Task: For heading Arial with bold.  font size for heading22,  'Change the font style of data to'Arial Narrow.  and font size to 14,  Change the alignment of both headline & data to Align middle.  In the sheet  Elite Sales templetes 
Action: Mouse moved to (102, 168)
Screenshot: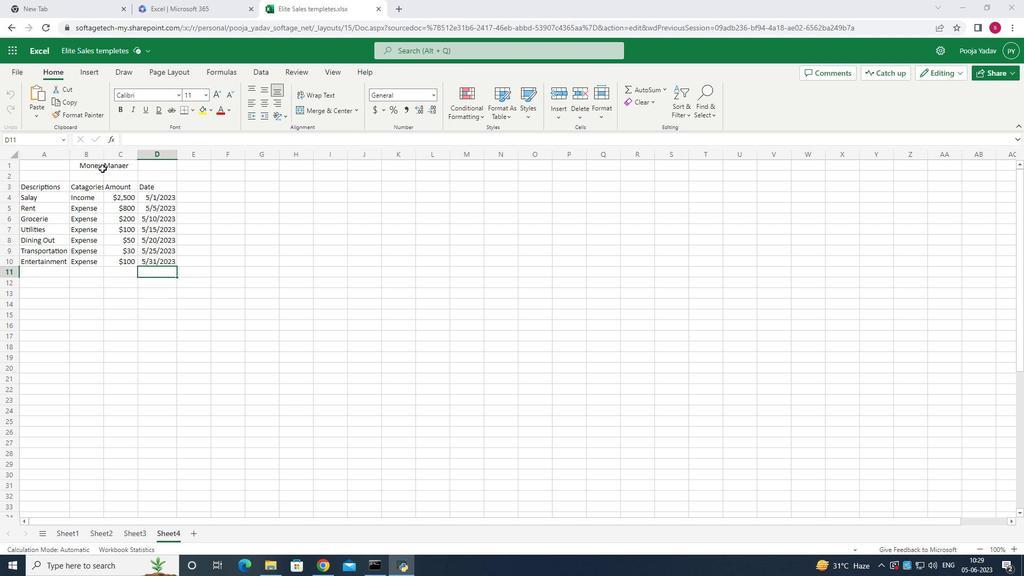 
Action: Mouse pressed left at (102, 168)
Screenshot: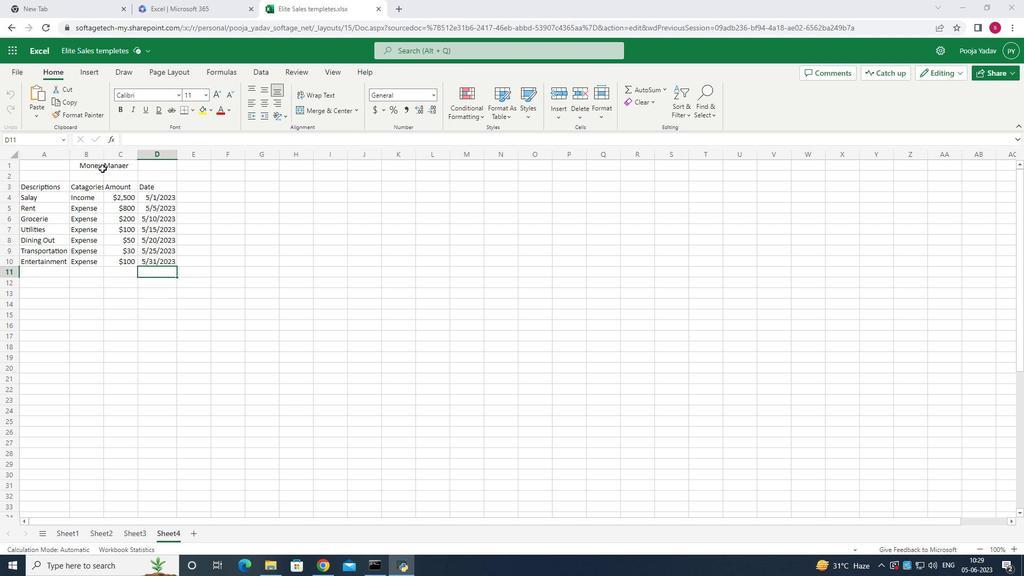 
Action: Mouse moved to (119, 113)
Screenshot: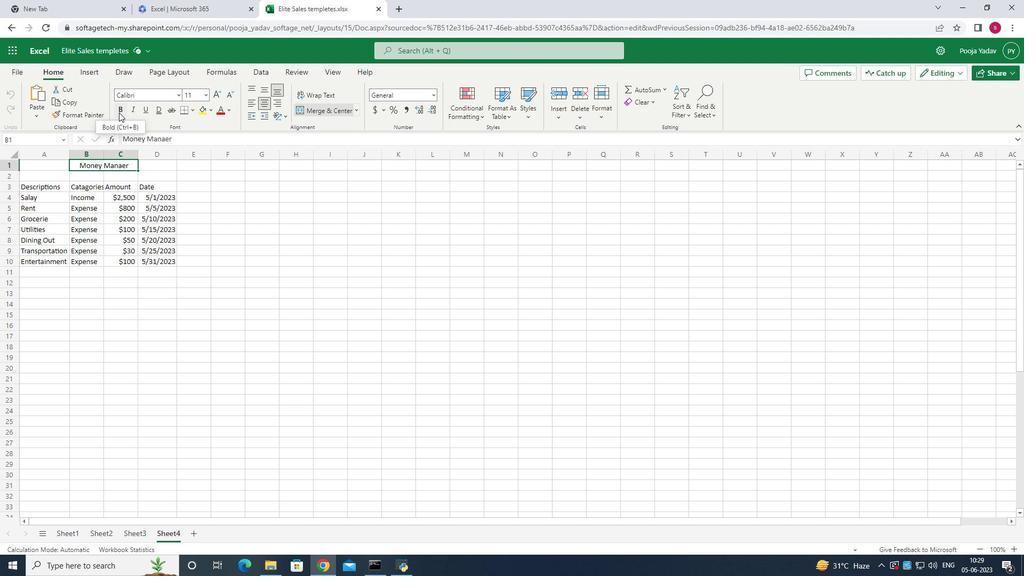 
Action: Mouse pressed left at (119, 113)
Screenshot: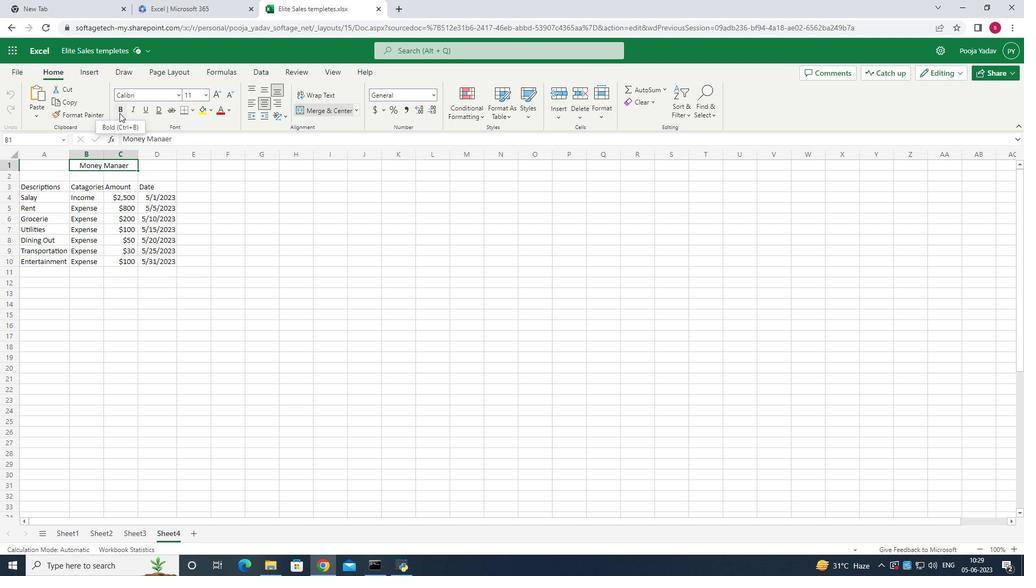 
Action: Mouse moved to (179, 98)
Screenshot: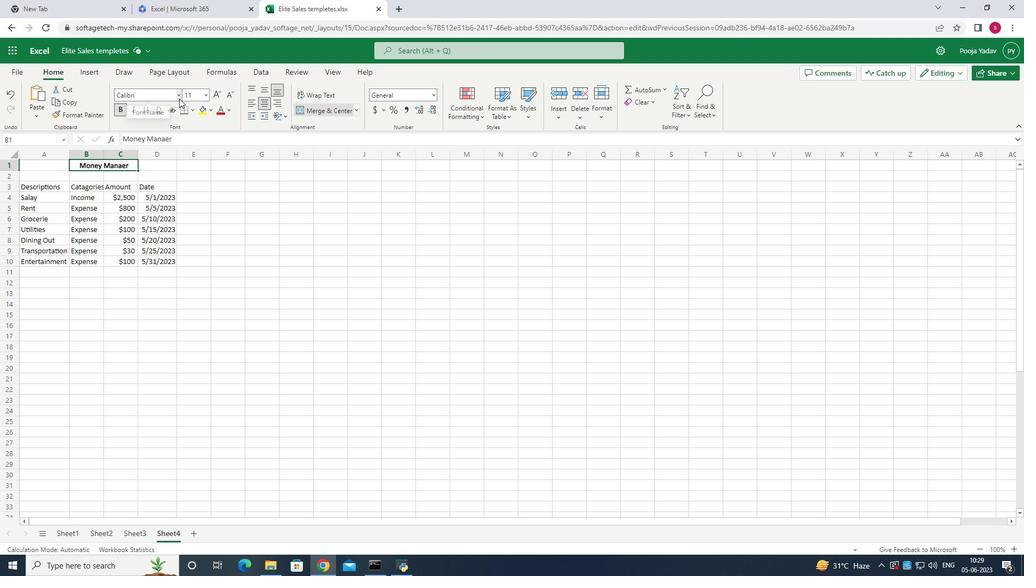 
Action: Mouse pressed left at (179, 98)
Screenshot: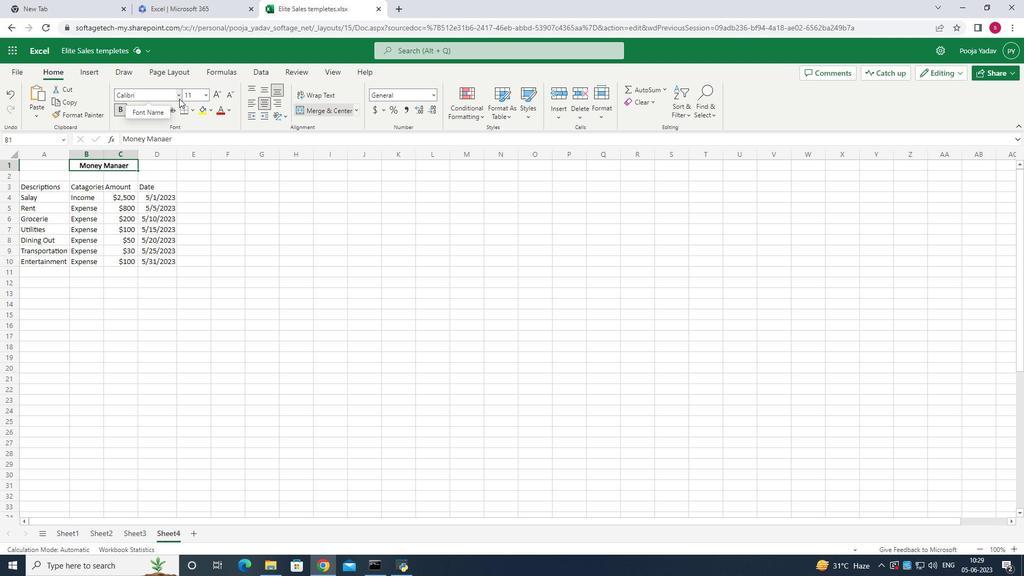 
Action: Mouse moved to (177, 136)
Screenshot: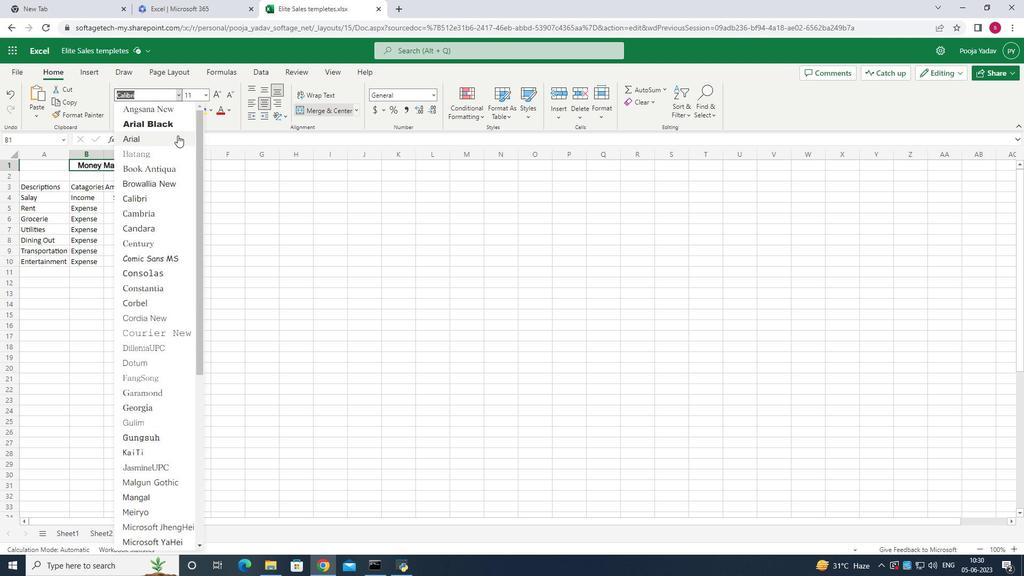 
Action: Mouse pressed left at (177, 136)
Screenshot: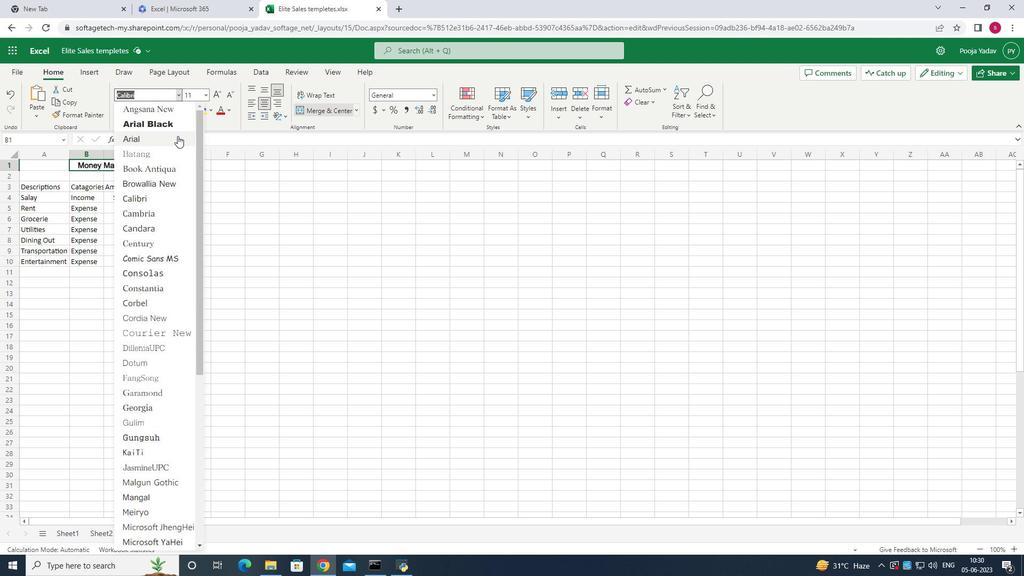 
Action: Mouse moved to (202, 93)
Screenshot: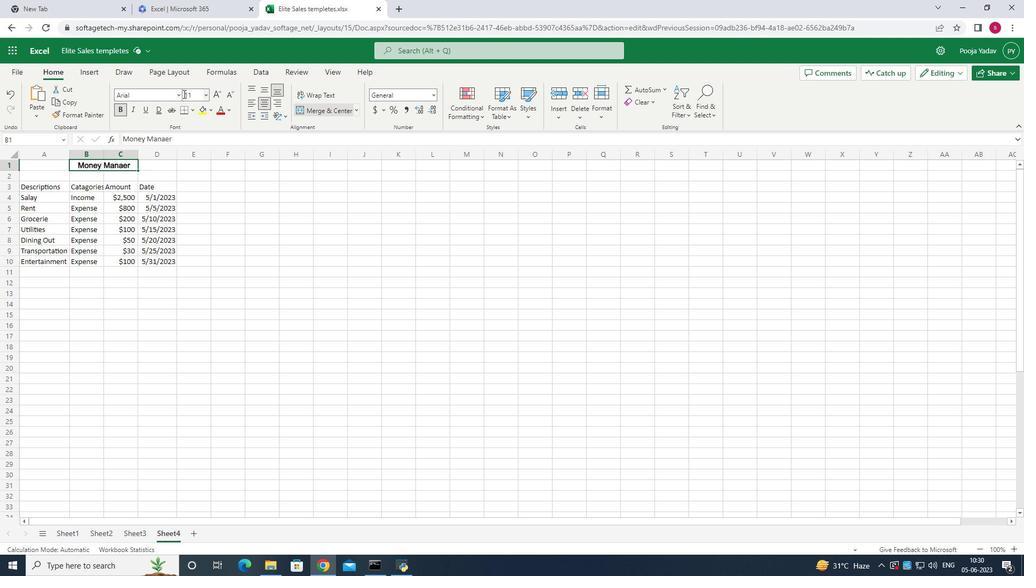 
Action: Mouse pressed left at (202, 93)
Screenshot: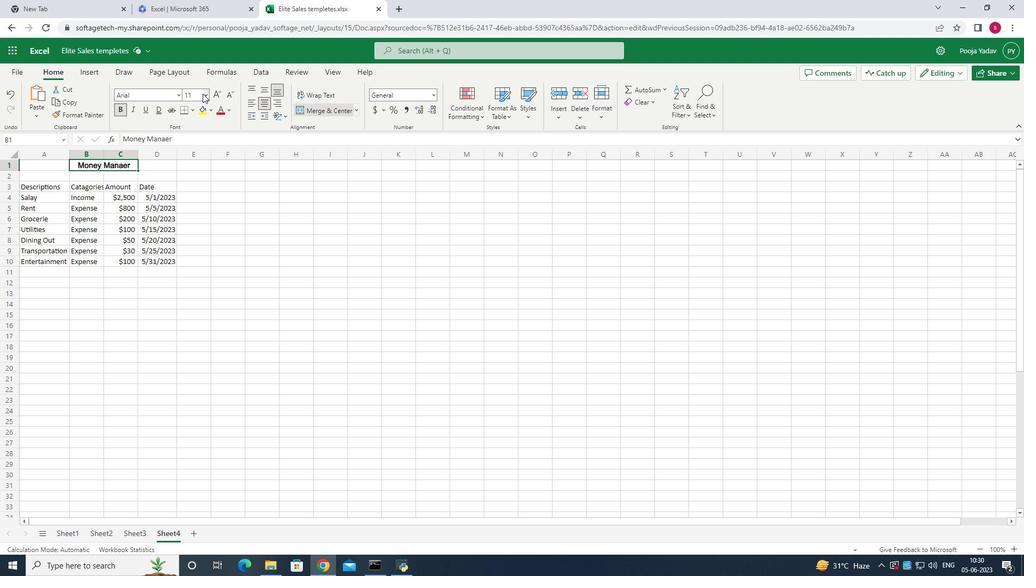 
Action: Mouse moved to (192, 94)
Screenshot: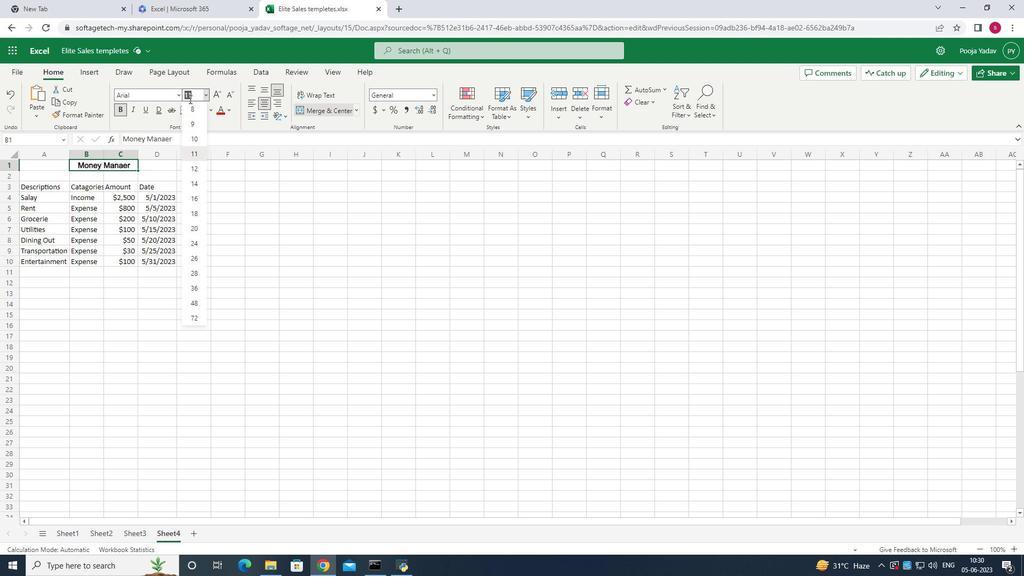 
Action: Mouse pressed left at (192, 94)
Screenshot: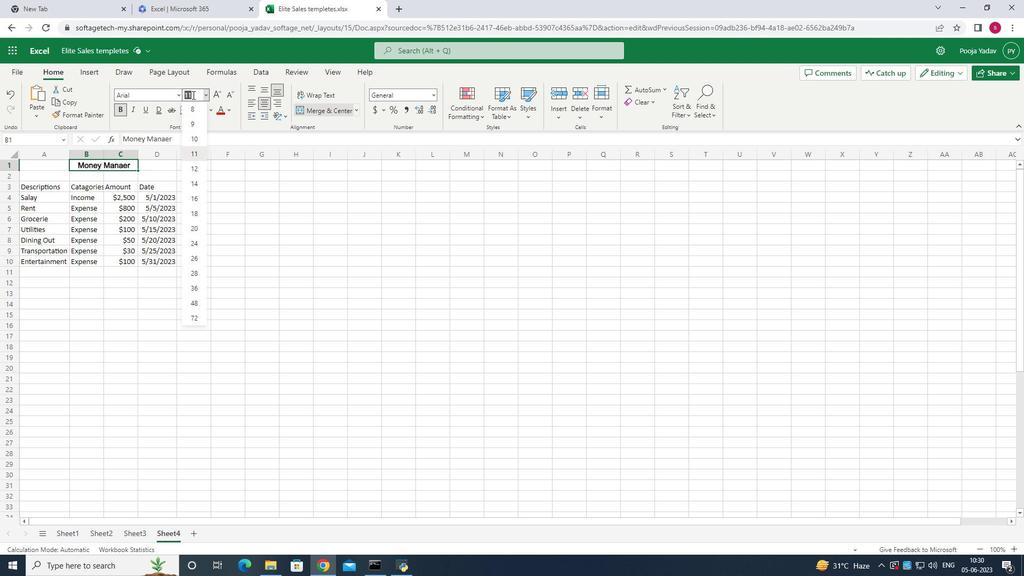 
Action: Key pressed <Key.backspace><Key.backspace><Key.backspace><Key.backspace><Key.backspace>22<Key.enter>
Screenshot: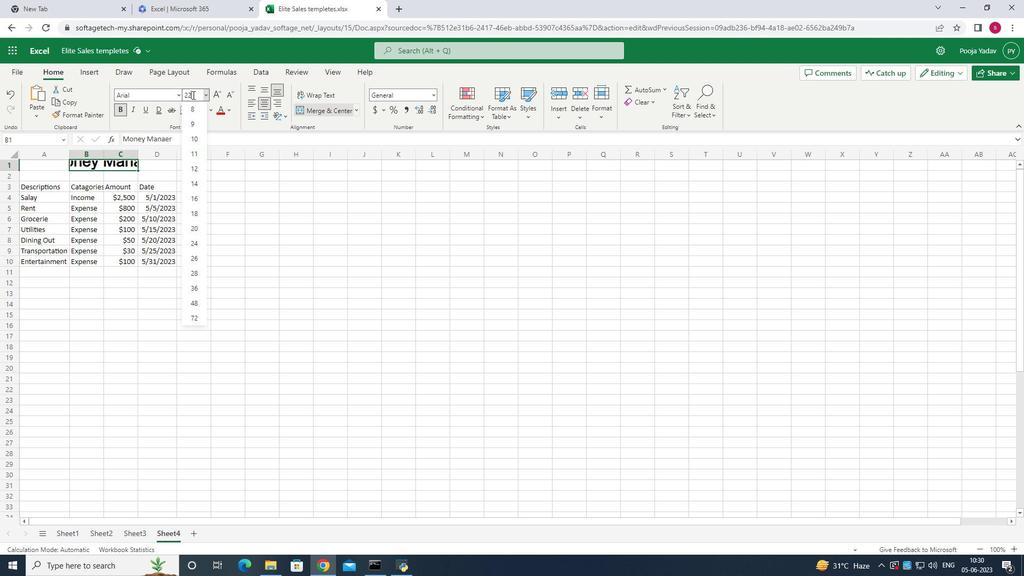 
Action: Mouse moved to (60, 180)
Screenshot: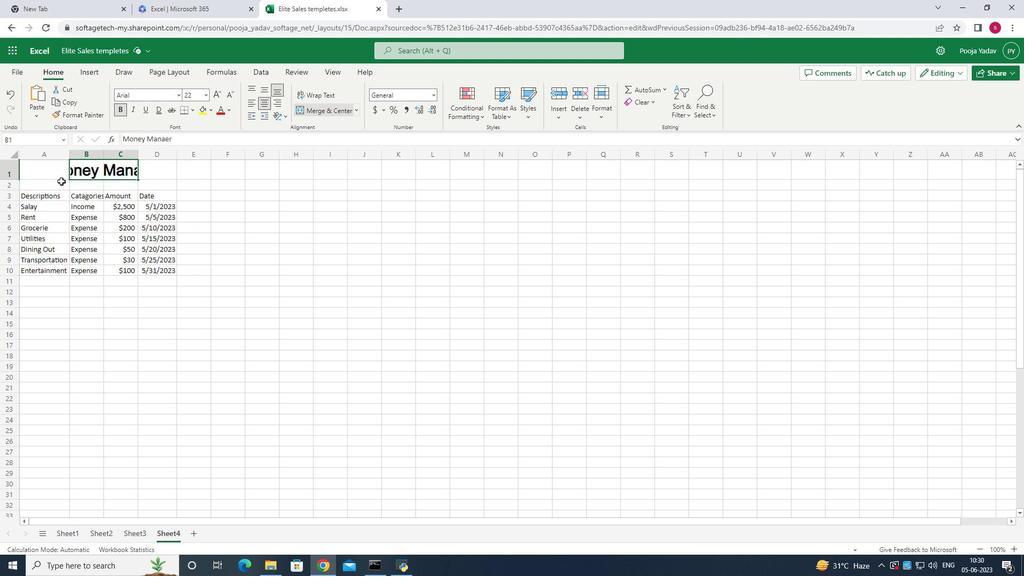 
Action: Mouse pressed left at (60, 180)
Screenshot: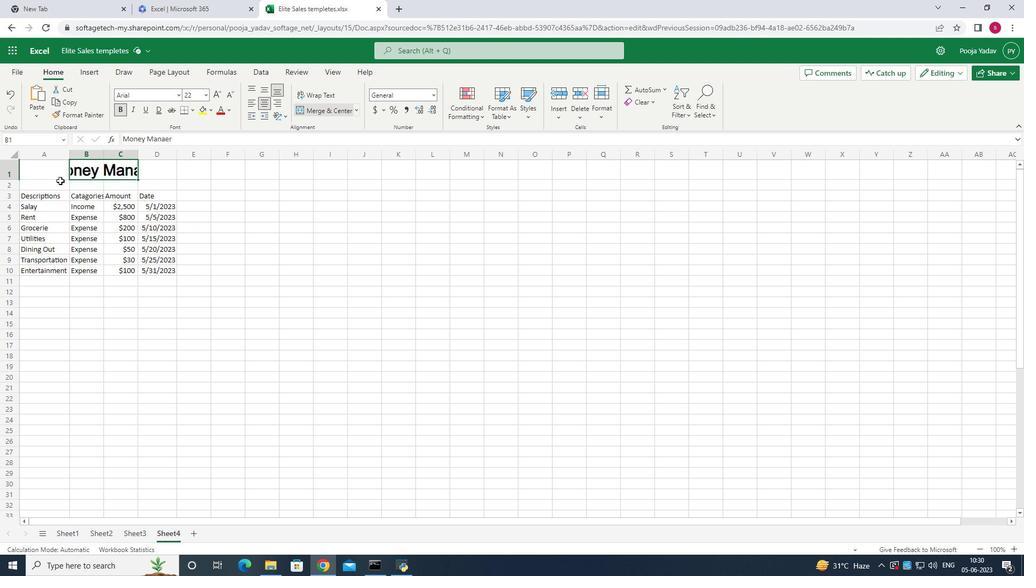 
Action: Mouse moved to (56, 171)
Screenshot: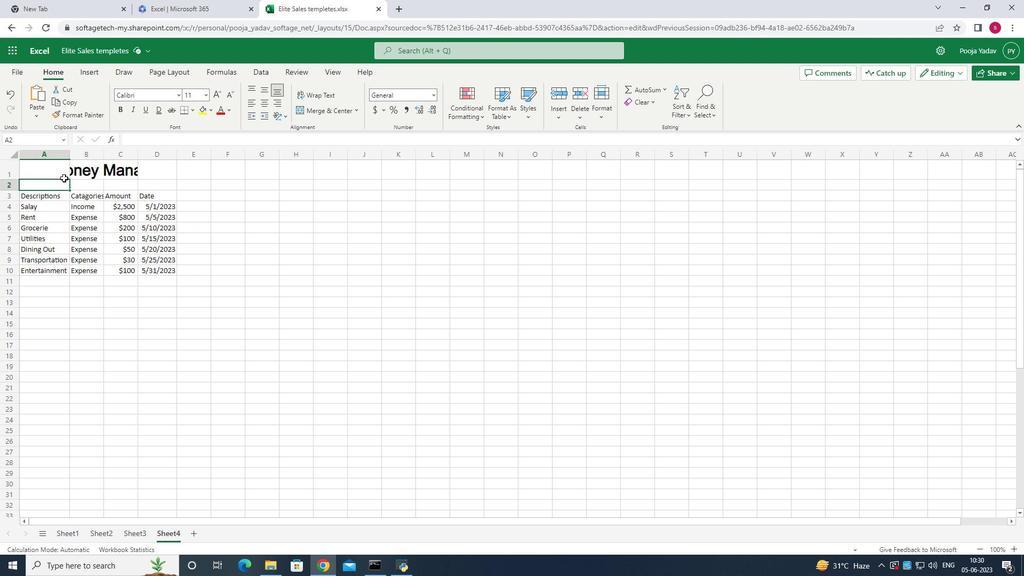 
Action: Mouse pressed left at (56, 171)
Screenshot: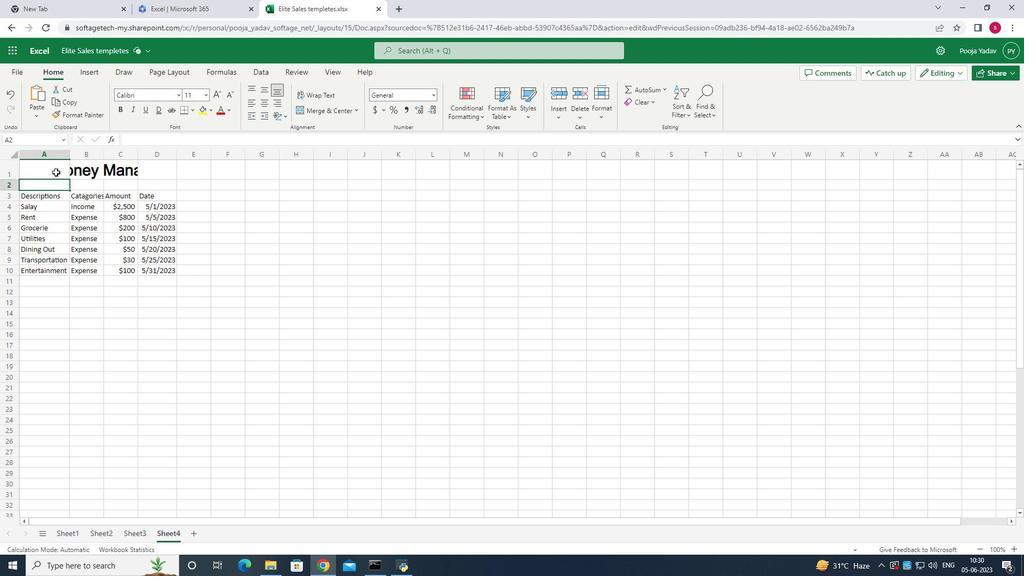 
Action: Mouse moved to (341, 111)
Screenshot: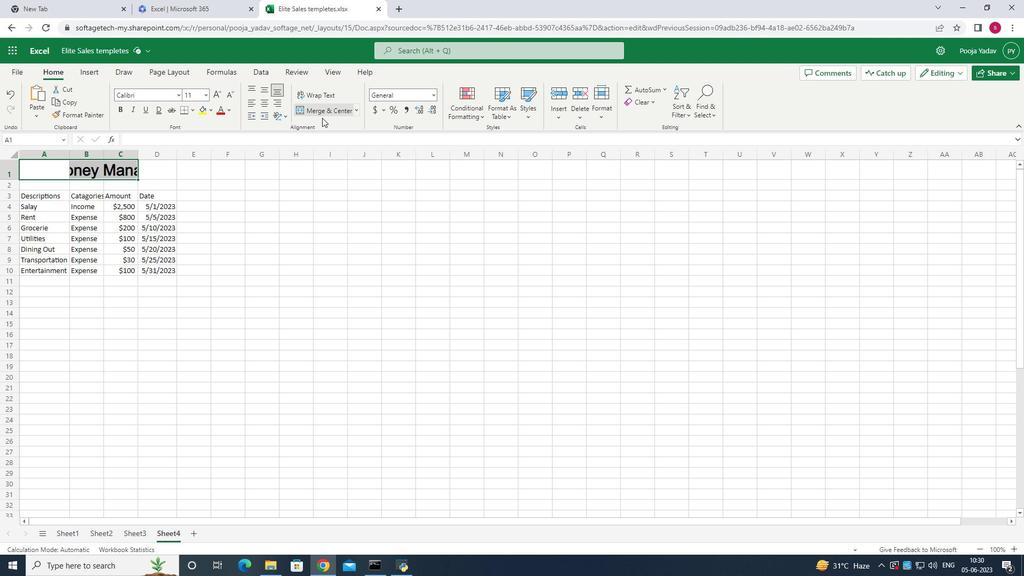
Action: Mouse pressed left at (341, 111)
Screenshot: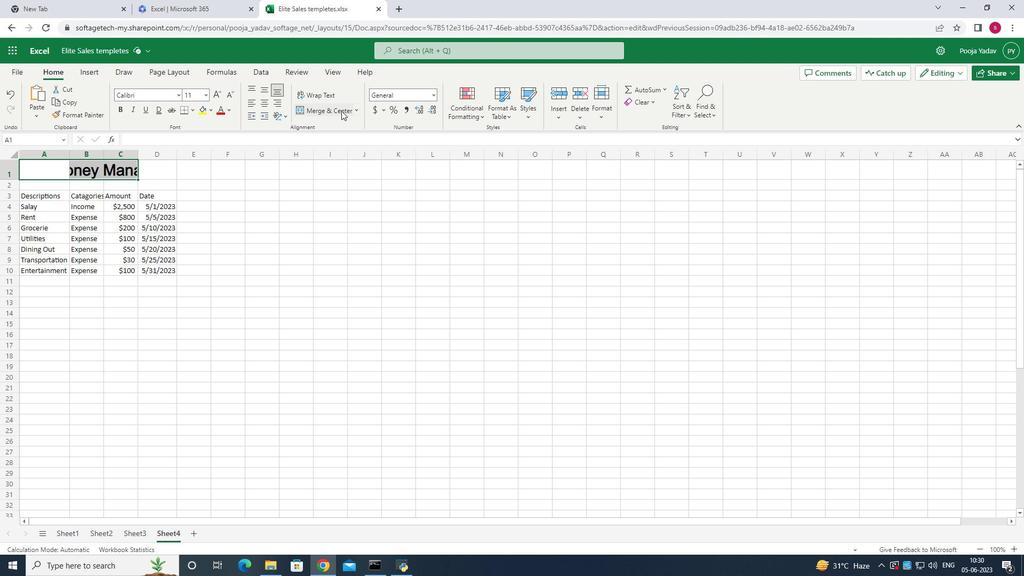 
Action: Mouse moved to (57, 173)
Screenshot: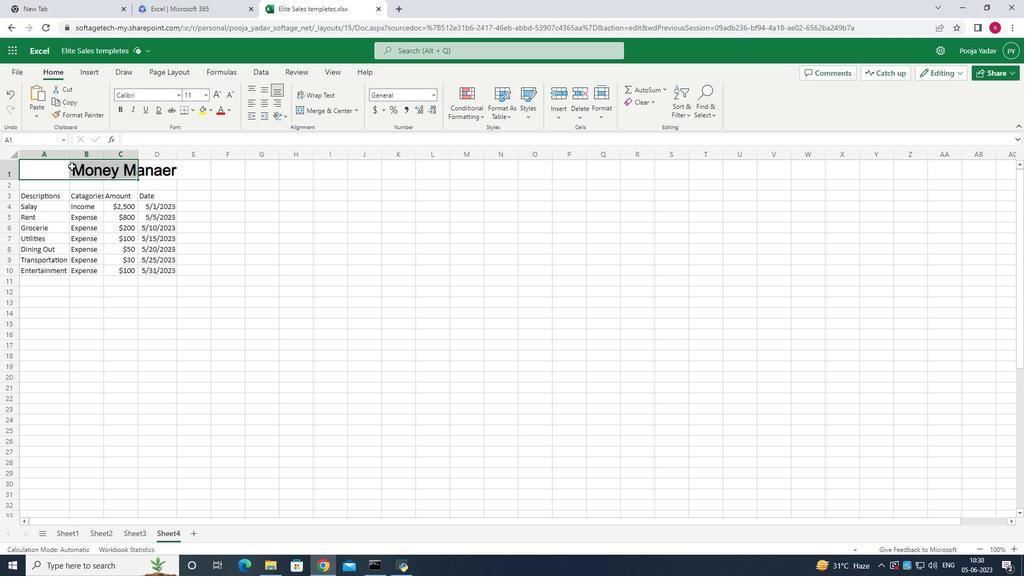 
Action: Mouse pressed left at (57, 173)
Screenshot: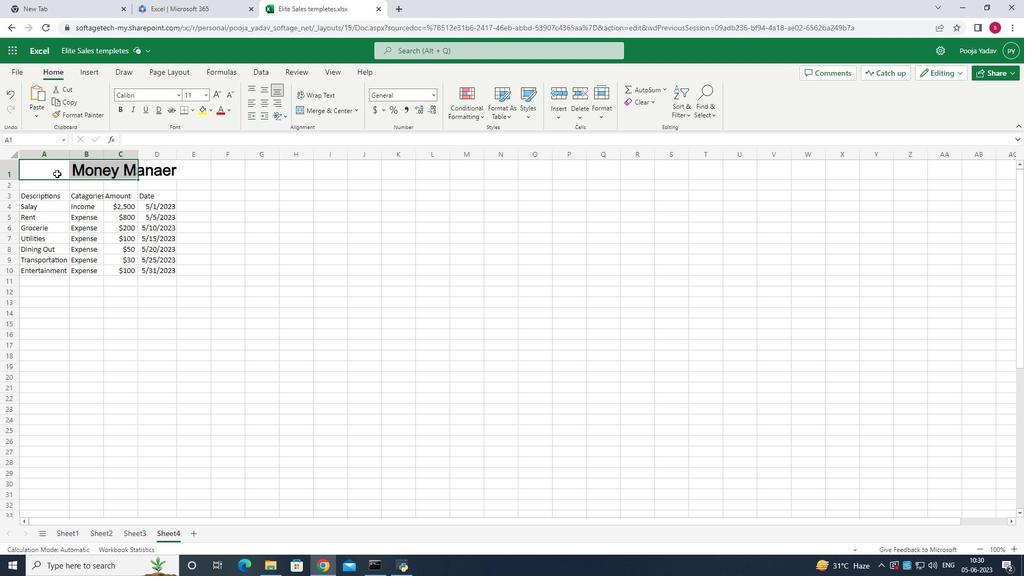 
Action: Mouse moved to (324, 109)
Screenshot: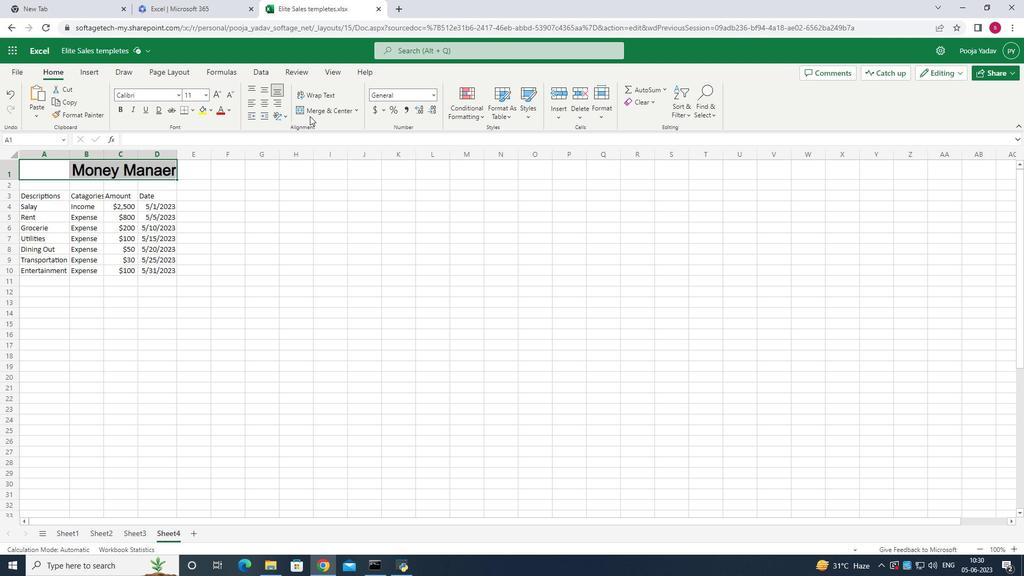 
Action: Mouse pressed left at (324, 109)
Screenshot: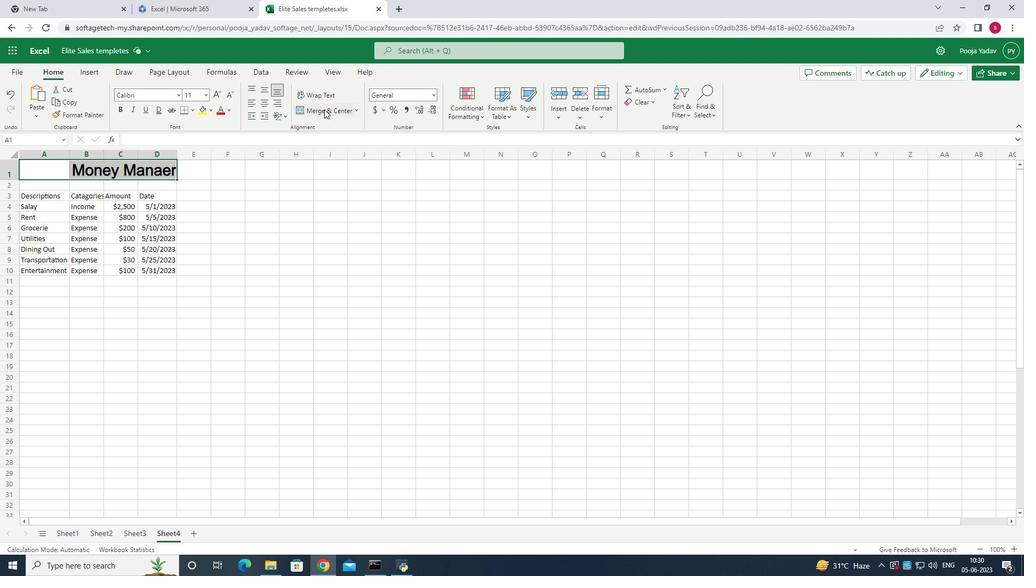 
Action: Mouse moved to (44, 186)
Screenshot: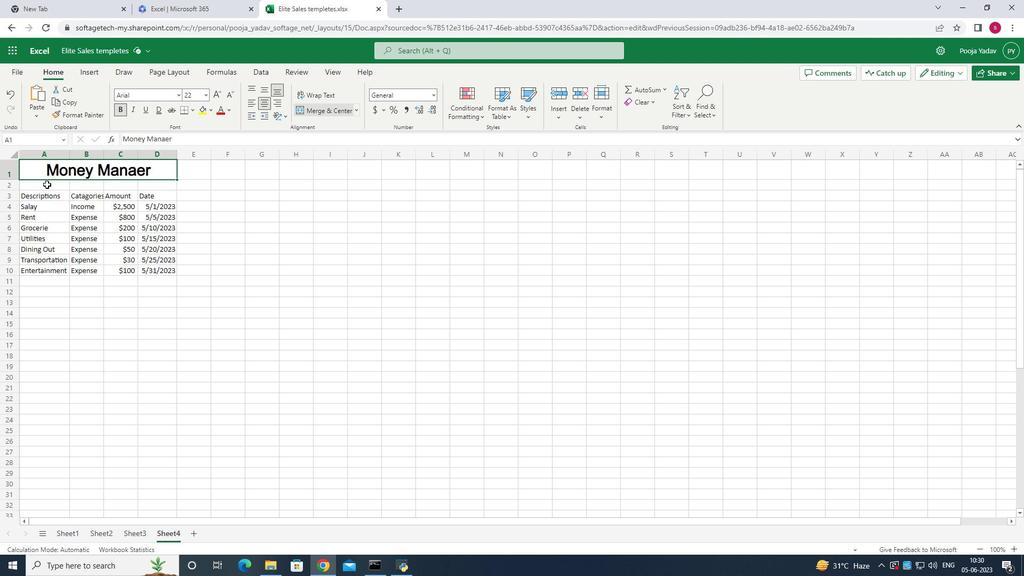 
Action: Mouse pressed left at (44, 186)
Screenshot: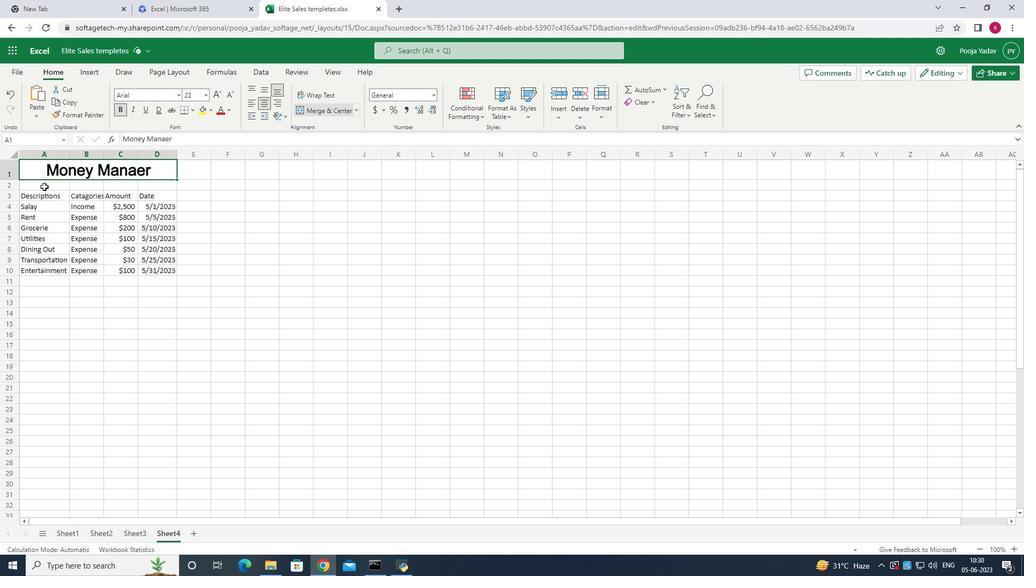 
Action: Mouse moved to (212, 89)
Screenshot: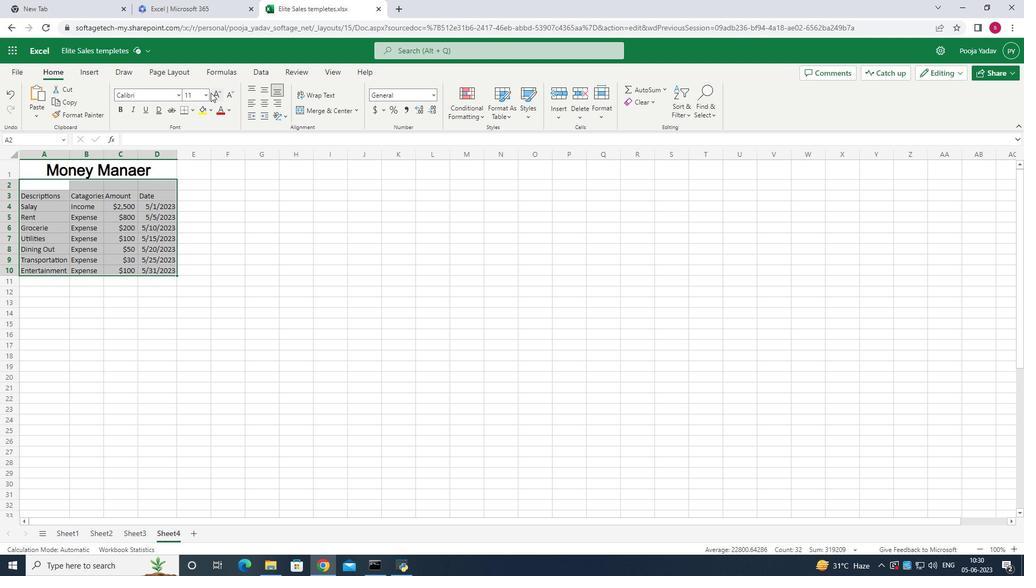 
Action: Mouse pressed left at (212, 89)
Screenshot: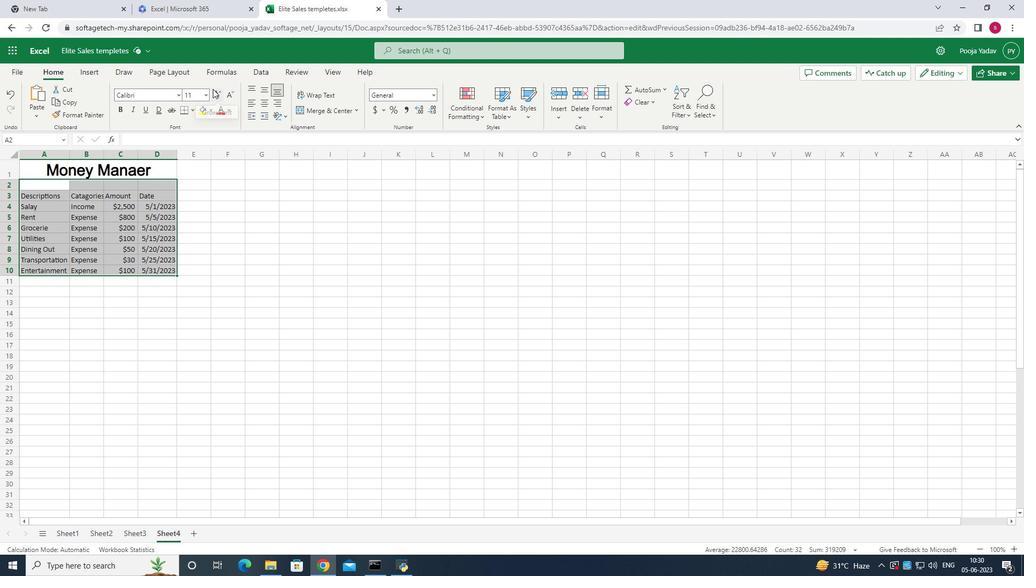 
Action: Mouse pressed left at (212, 89)
Screenshot: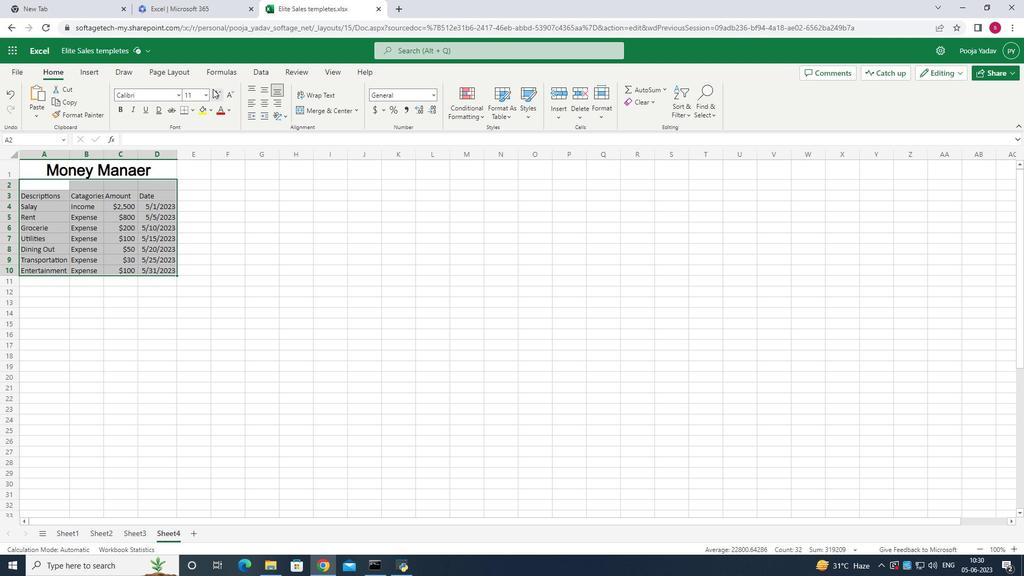 
Action: Mouse pressed left at (212, 89)
Screenshot: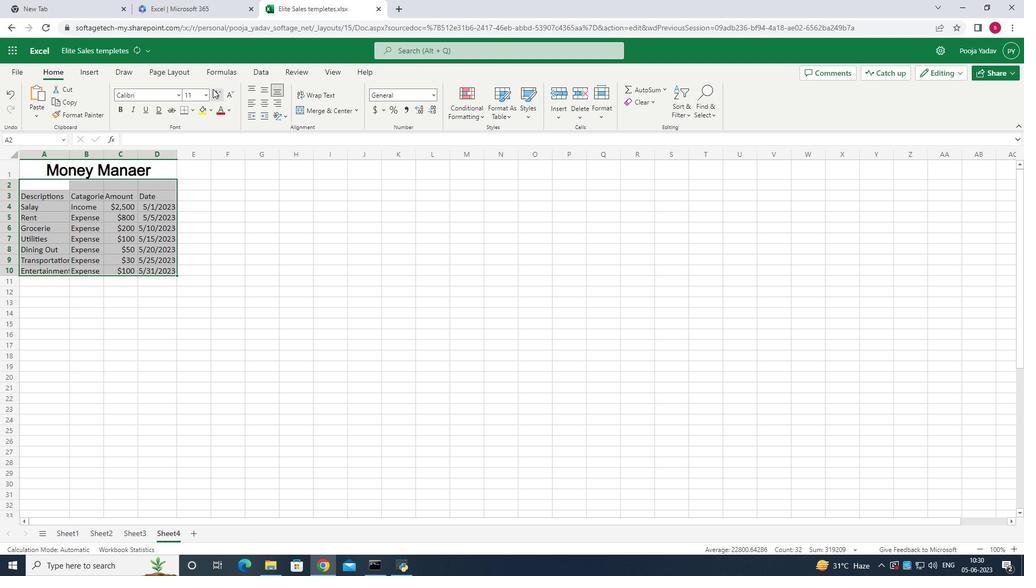 
Action: Mouse pressed left at (212, 89)
Screenshot: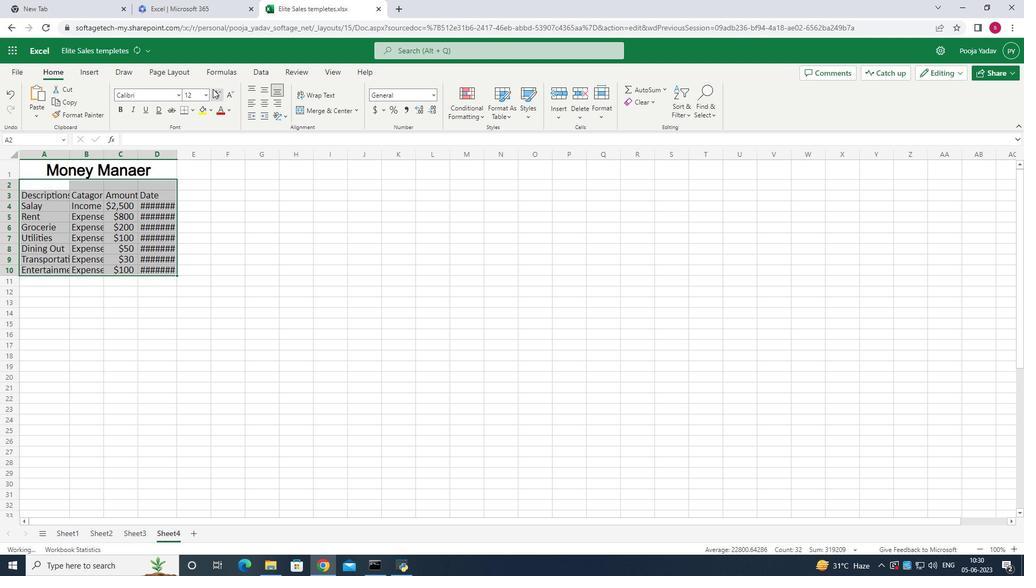 
Action: Mouse moved to (234, 93)
Screenshot: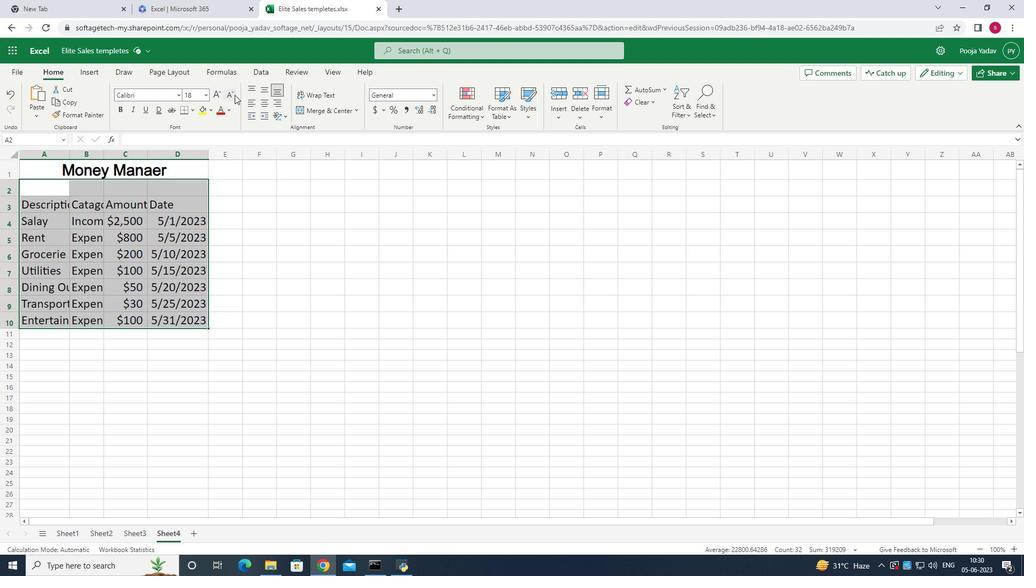 
Action: Mouse pressed left at (234, 93)
Screenshot: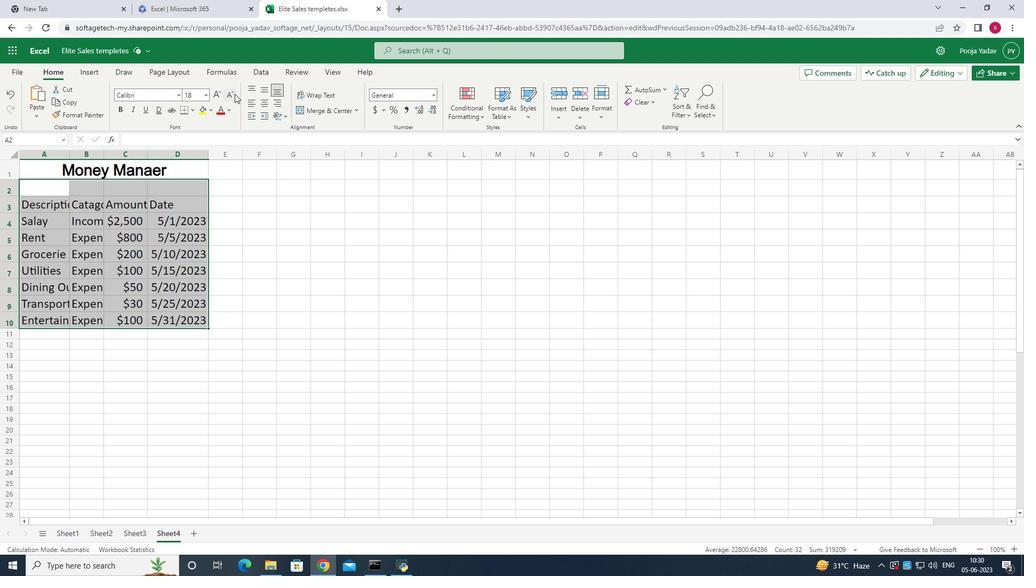 
Action: Mouse pressed left at (234, 93)
Screenshot: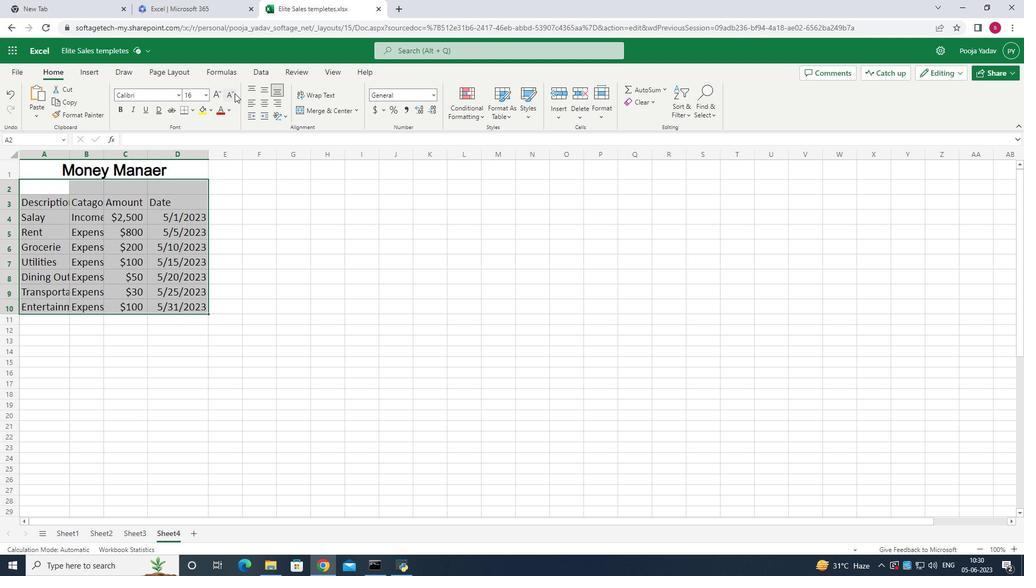 
Action: Mouse moved to (178, 99)
Screenshot: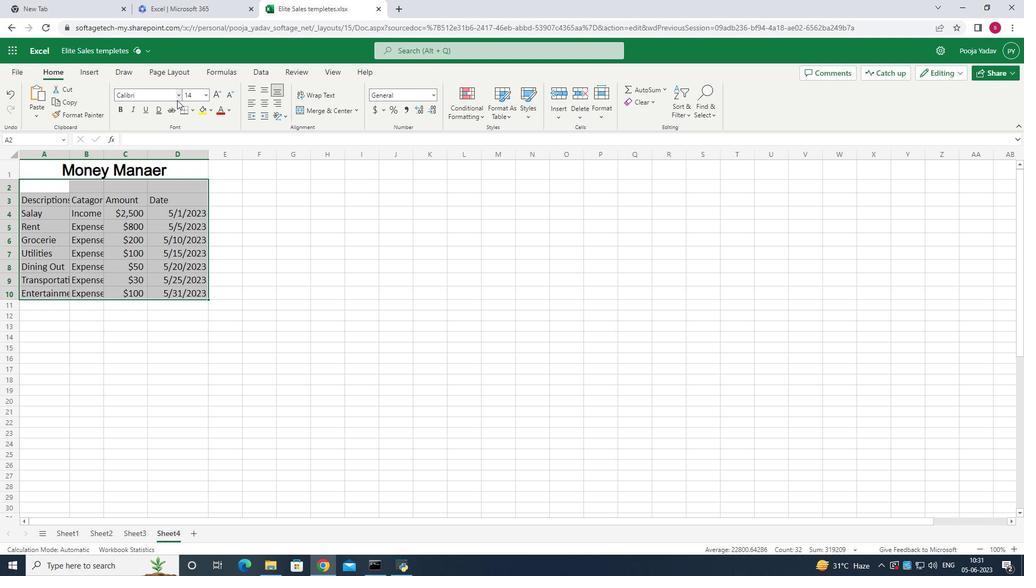 
Action: Mouse pressed left at (178, 99)
Screenshot: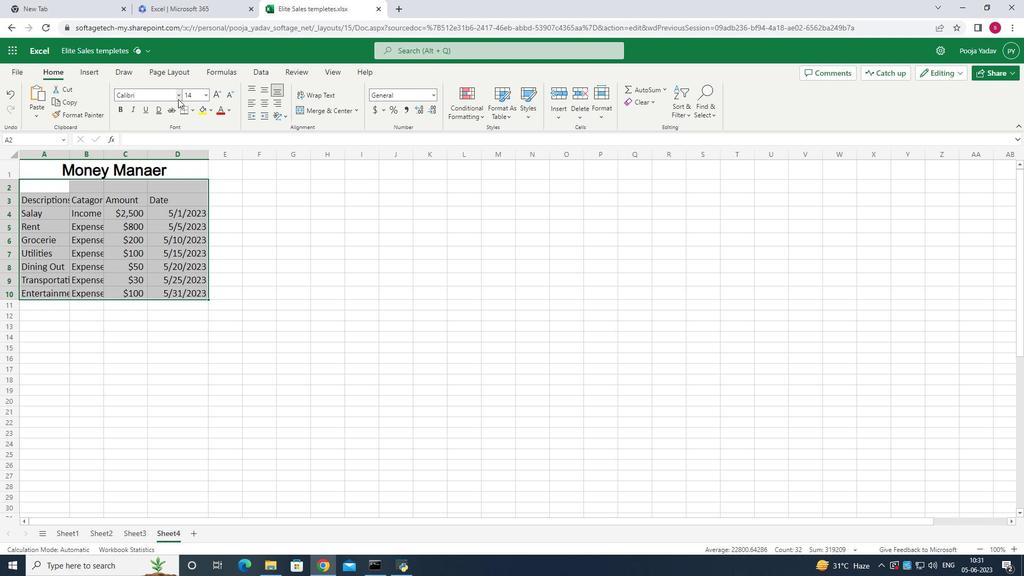 
Action: Mouse moved to (177, 140)
Screenshot: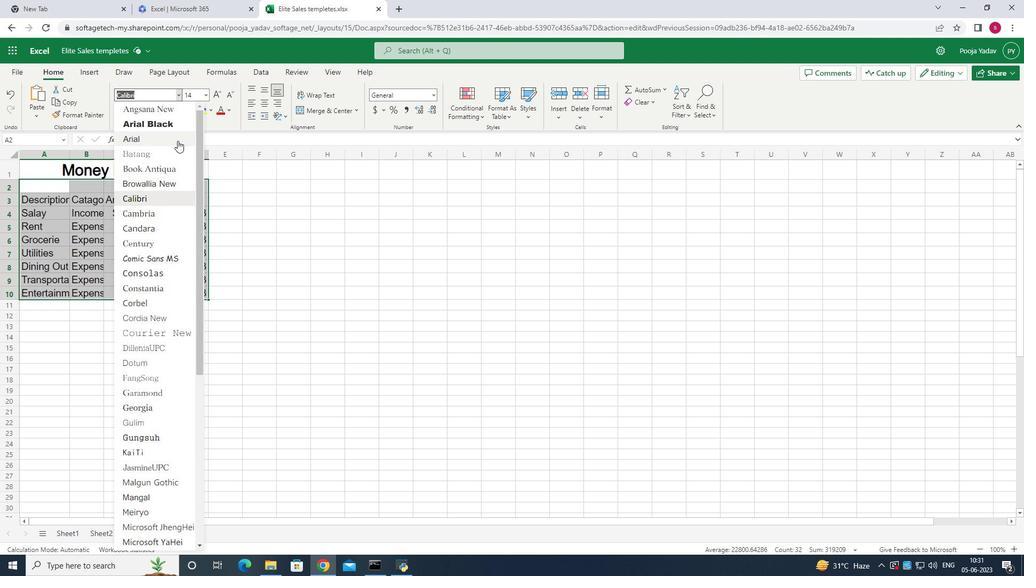 
Action: Mouse pressed left at (177, 140)
Screenshot: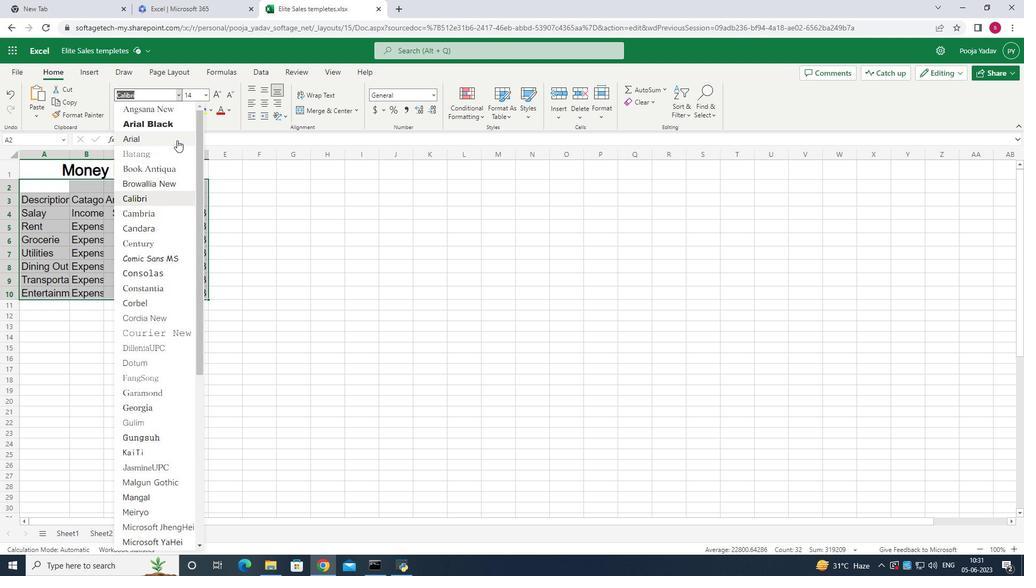 
Action: Mouse moved to (49, 166)
Screenshot: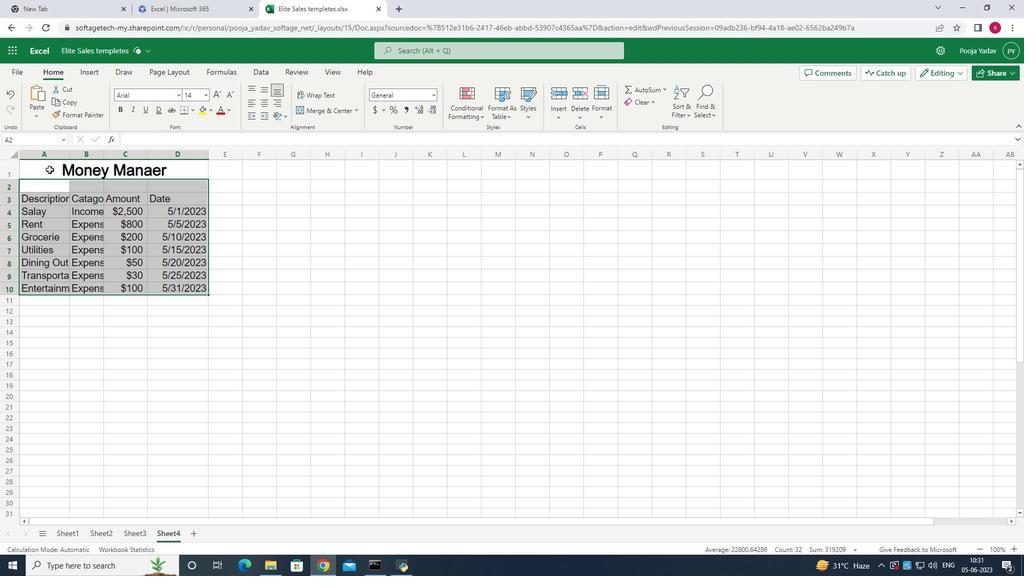 
Action: Mouse pressed left at (49, 166)
Screenshot: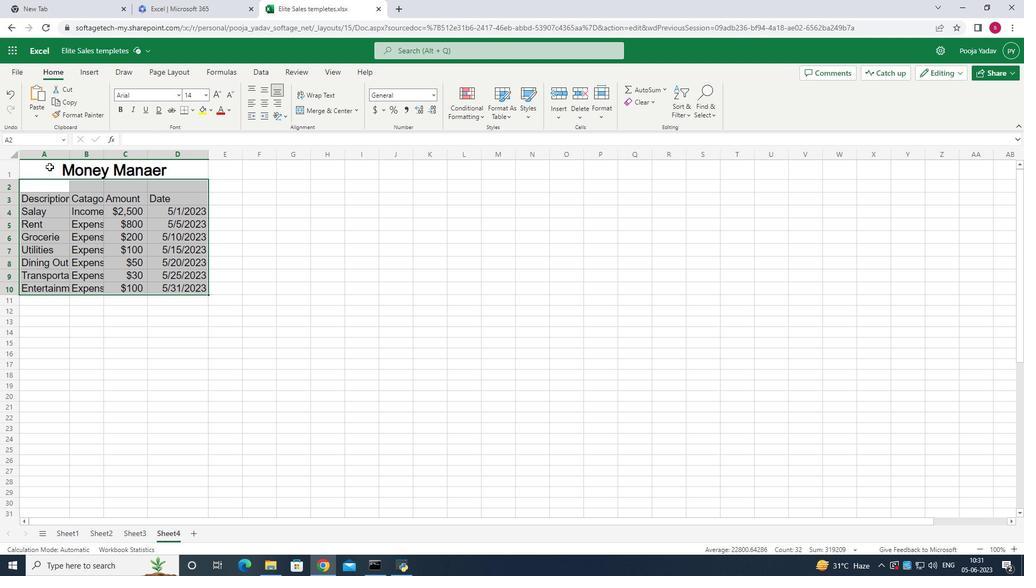 
Action: Mouse moved to (118, 301)
Screenshot: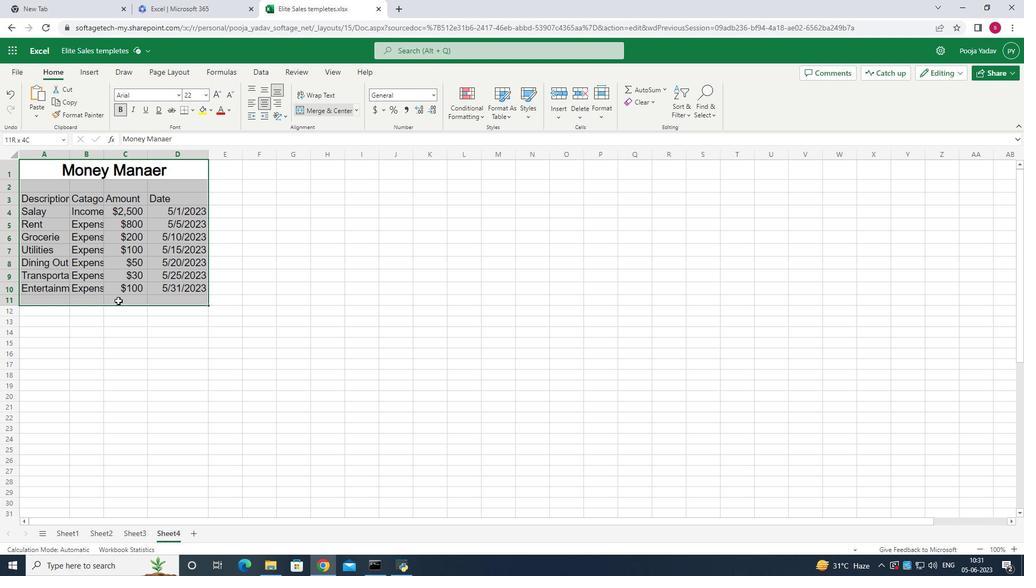 
Action: Mouse pressed left at (118, 301)
Screenshot: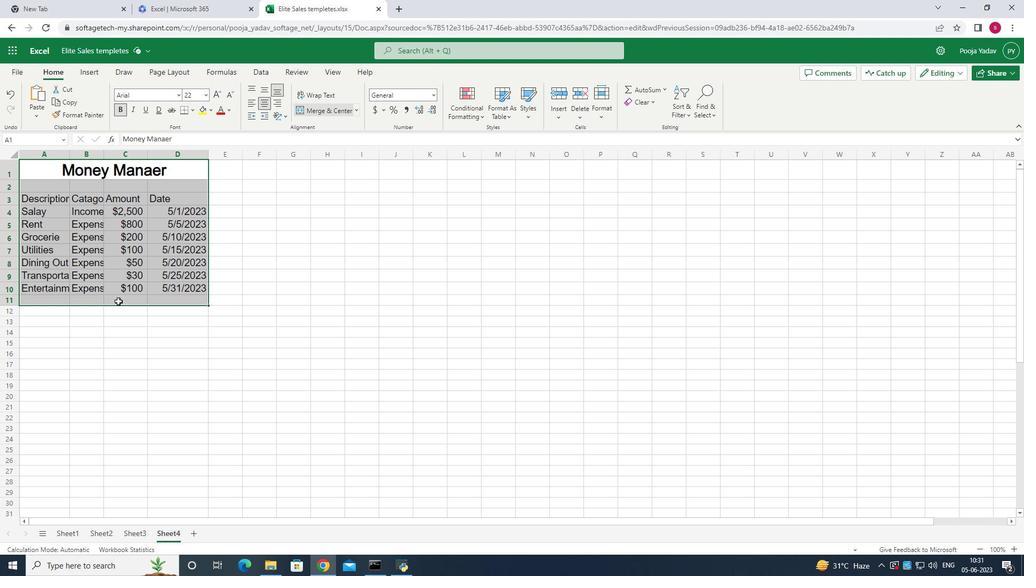 
Action: Mouse moved to (35, 168)
Screenshot: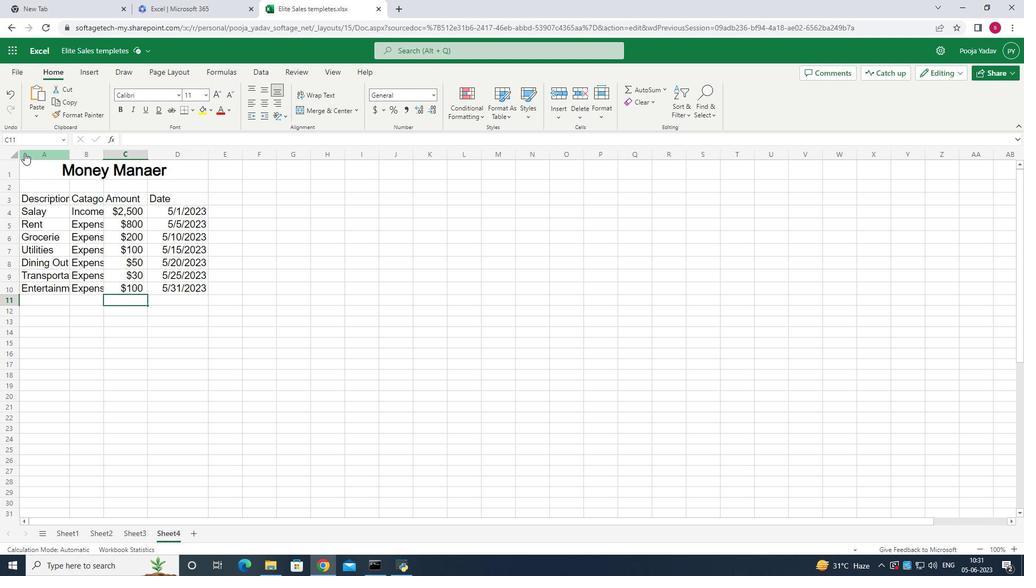 
Action: Mouse pressed left at (35, 168)
Screenshot: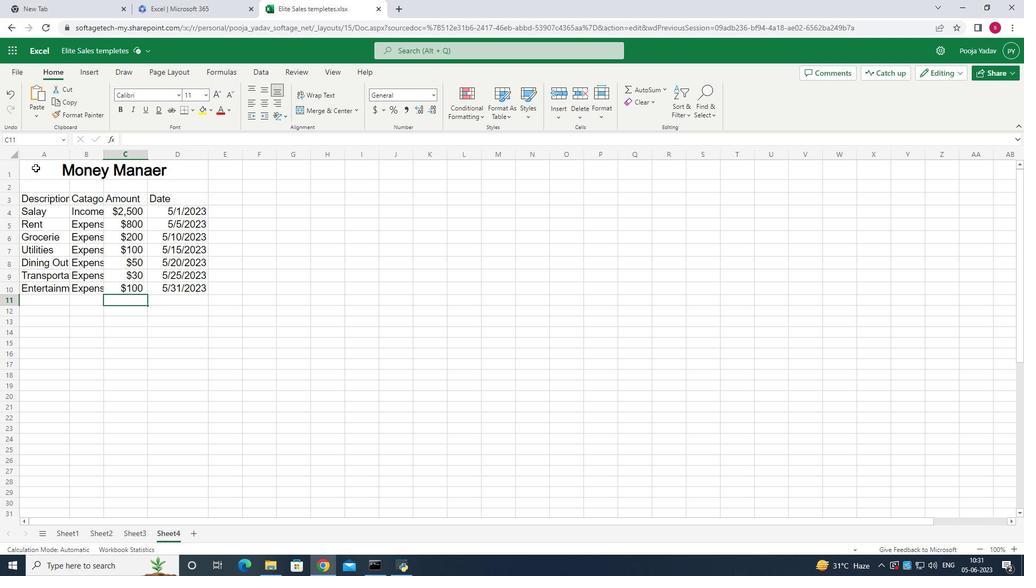 
Action: Mouse moved to (262, 87)
Screenshot: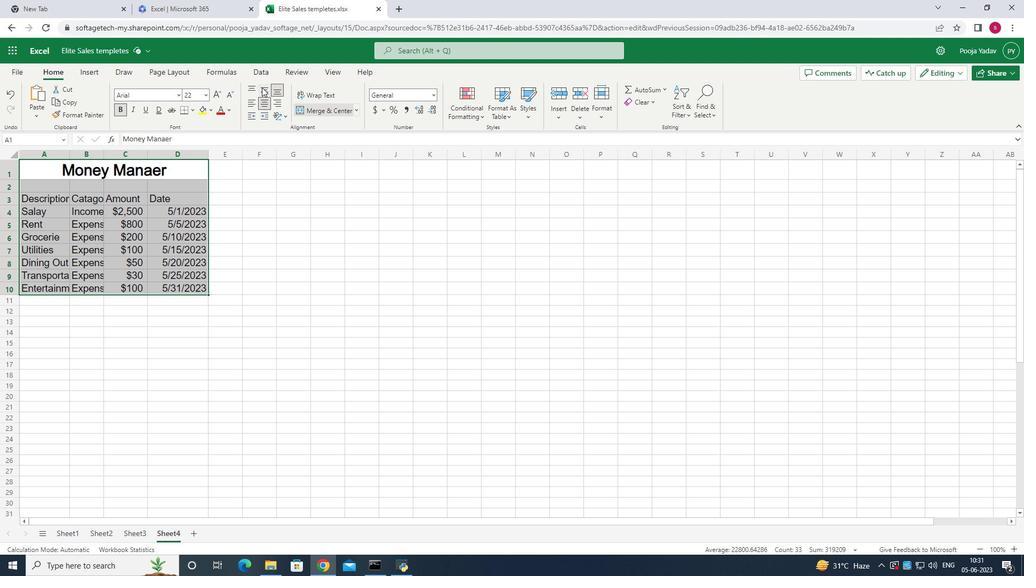 
Action: Mouse pressed left at (262, 87)
Screenshot: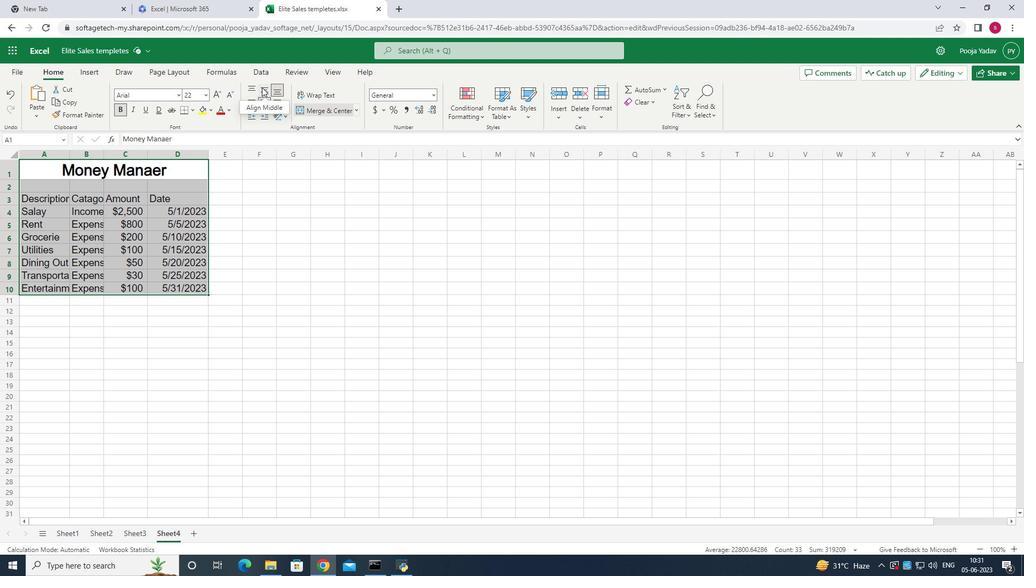 
Action: Mouse moved to (265, 93)
Screenshot: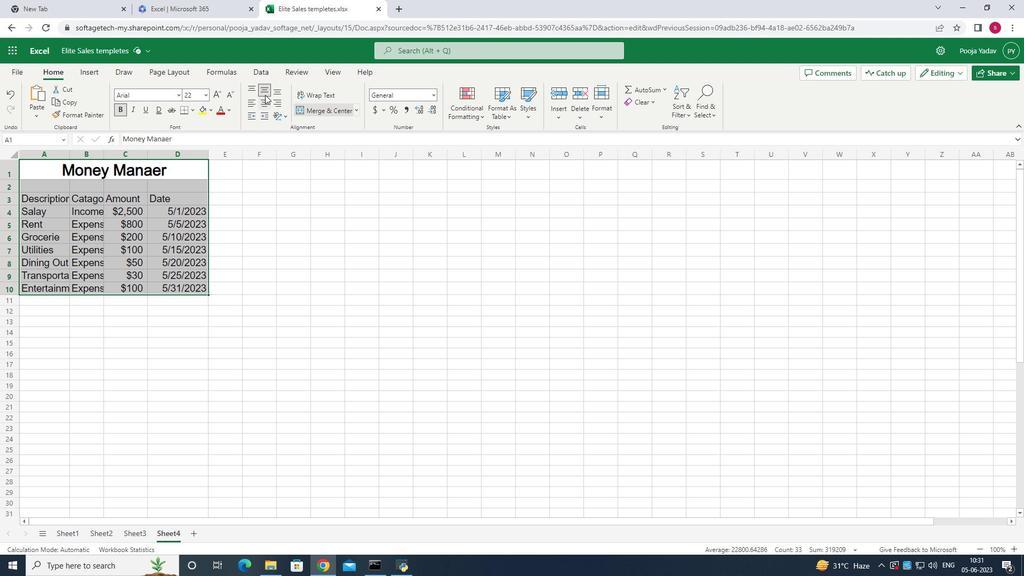 
Action: Mouse pressed left at (265, 93)
Screenshot: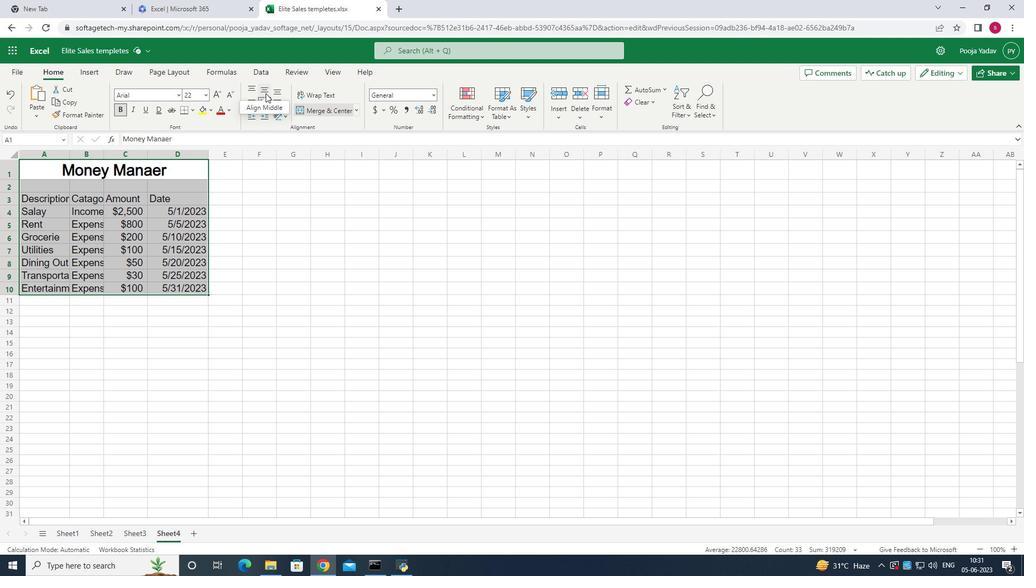 
Action: Mouse moved to (274, 104)
Screenshot: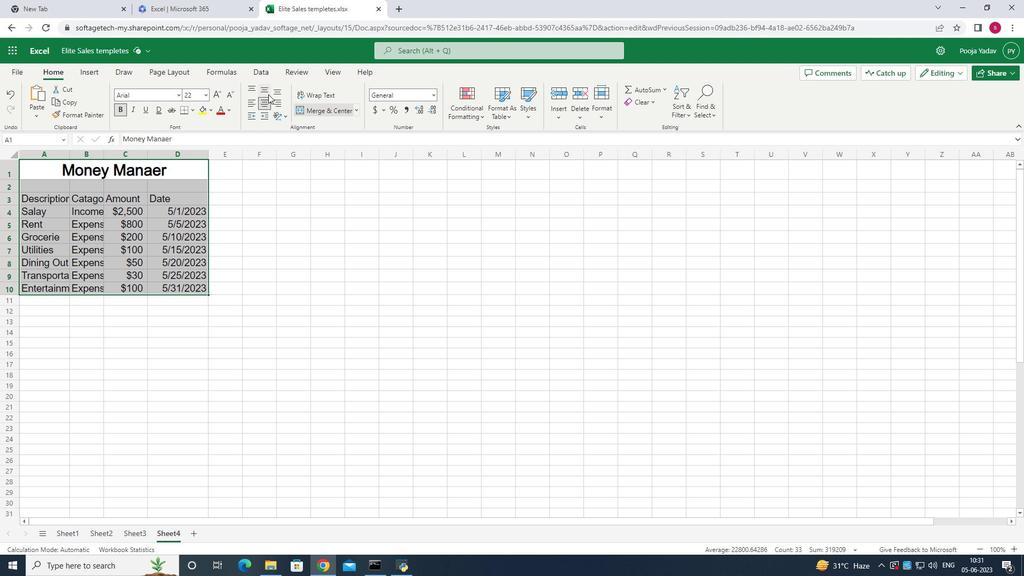 
